 Task: Move the task Upgrade and migrate company vendor management to a cloud-based solution to the section Done in the project BellTech and filter the tasks in the project by High Priority
Action: Mouse moved to (632, 467)
Screenshot: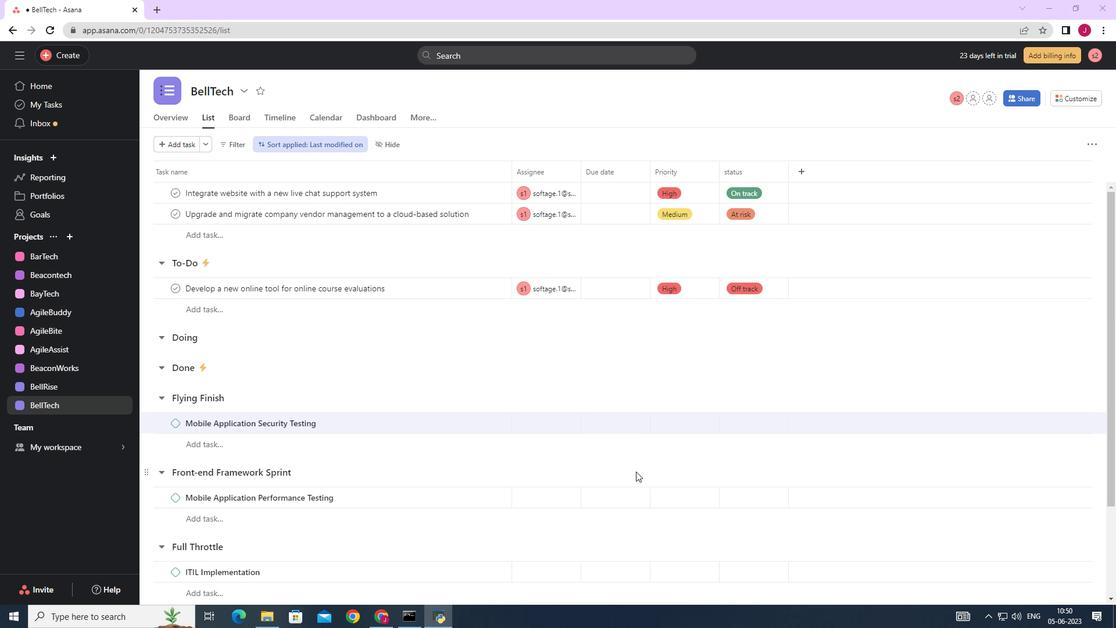 
Action: Mouse scrolled (632, 467) with delta (0, 0)
Screenshot: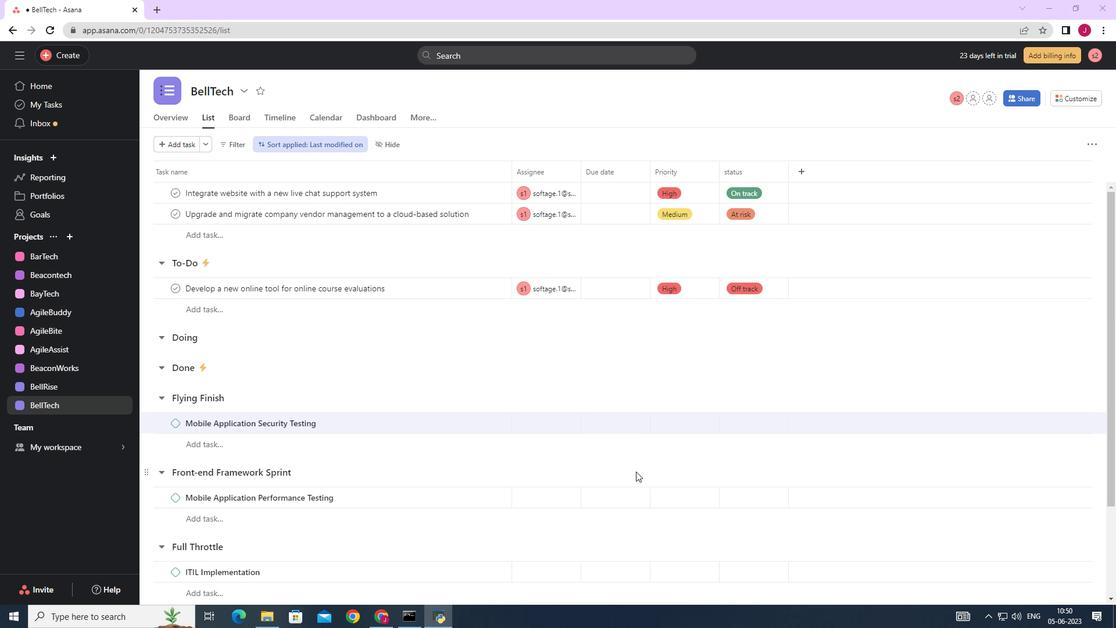 
Action: Mouse moved to (632, 464)
Screenshot: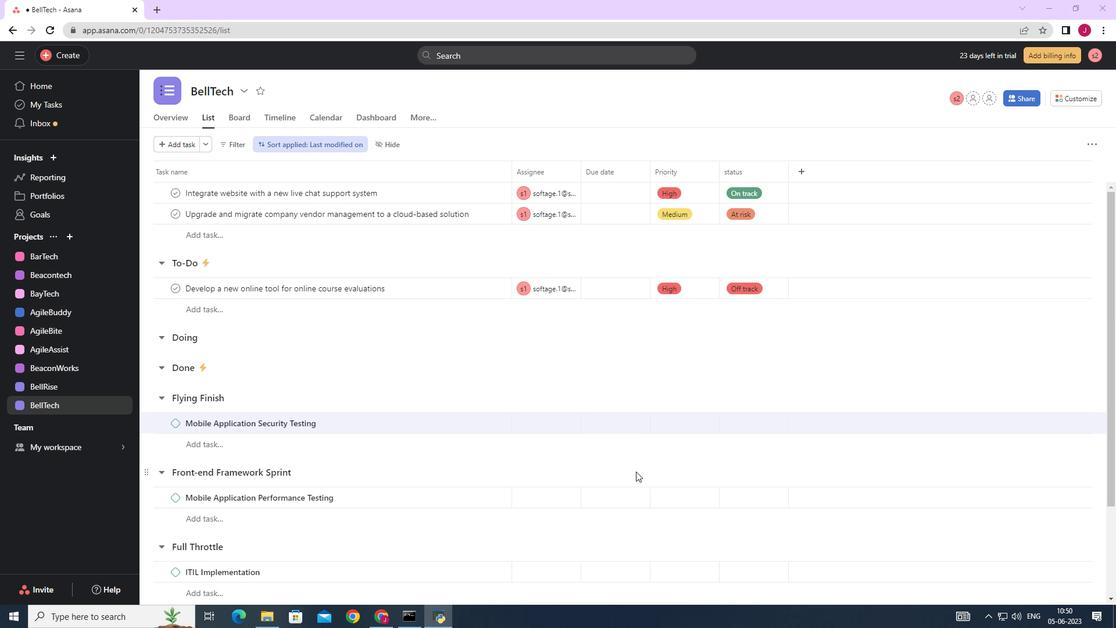 
Action: Mouse scrolled (632, 464) with delta (0, 0)
Screenshot: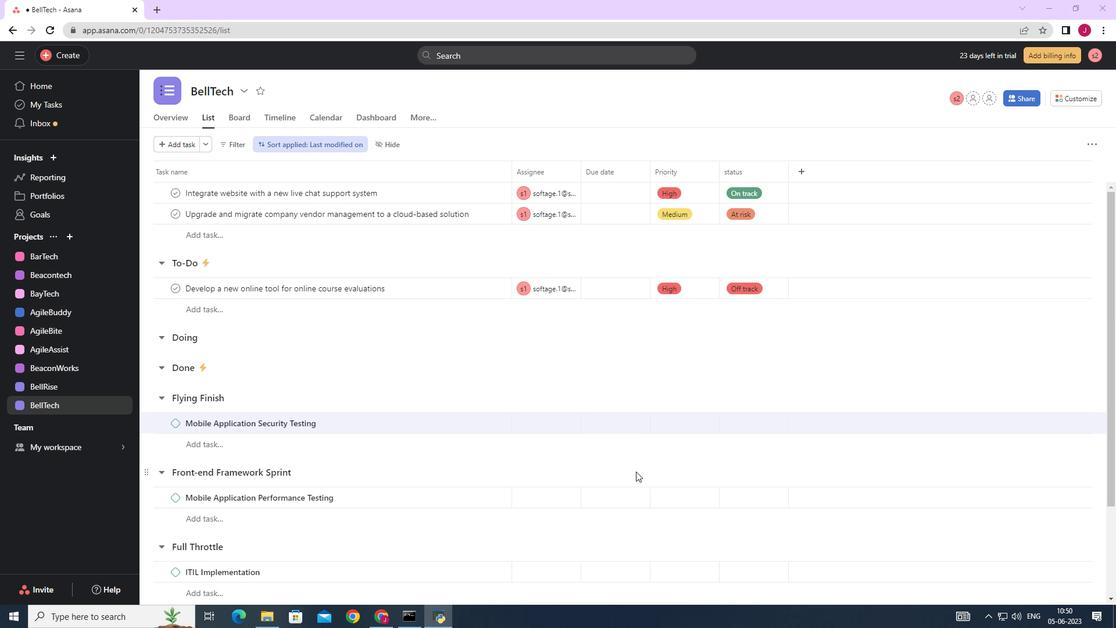 
Action: Mouse moved to (630, 461)
Screenshot: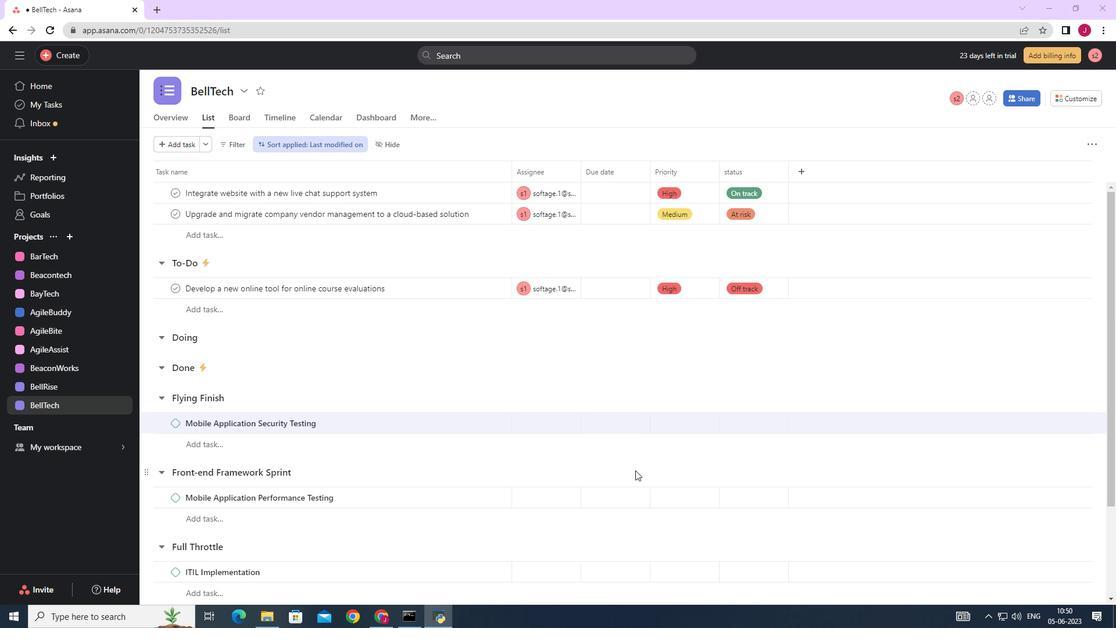 
Action: Mouse scrolled (630, 462) with delta (0, 0)
Screenshot: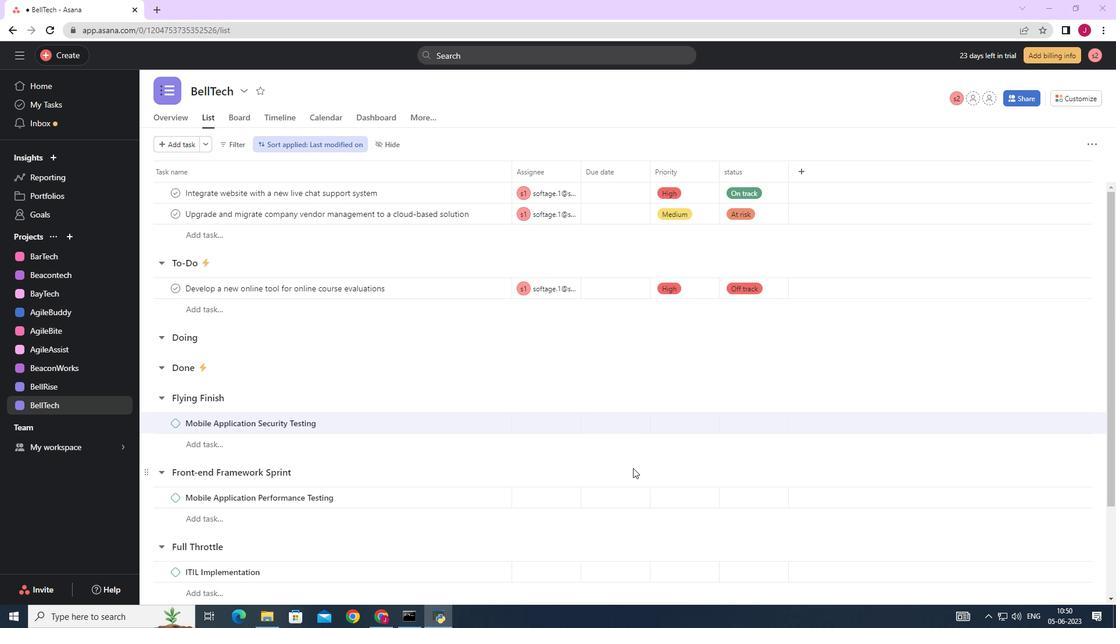 
Action: Mouse moved to (482, 215)
Screenshot: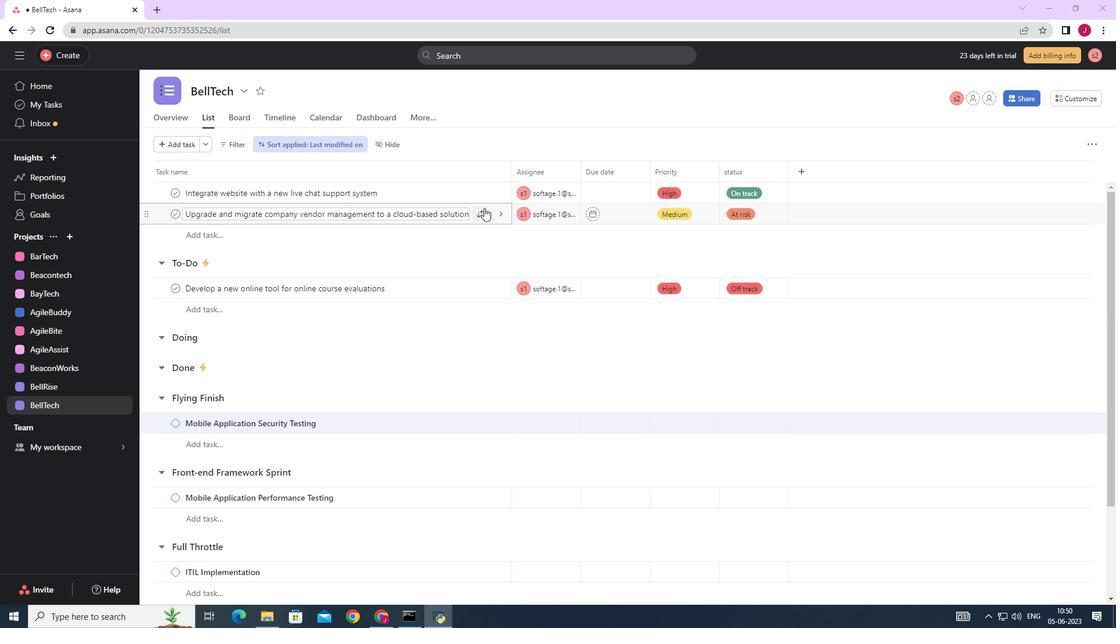 
Action: Mouse pressed left at (482, 215)
Screenshot: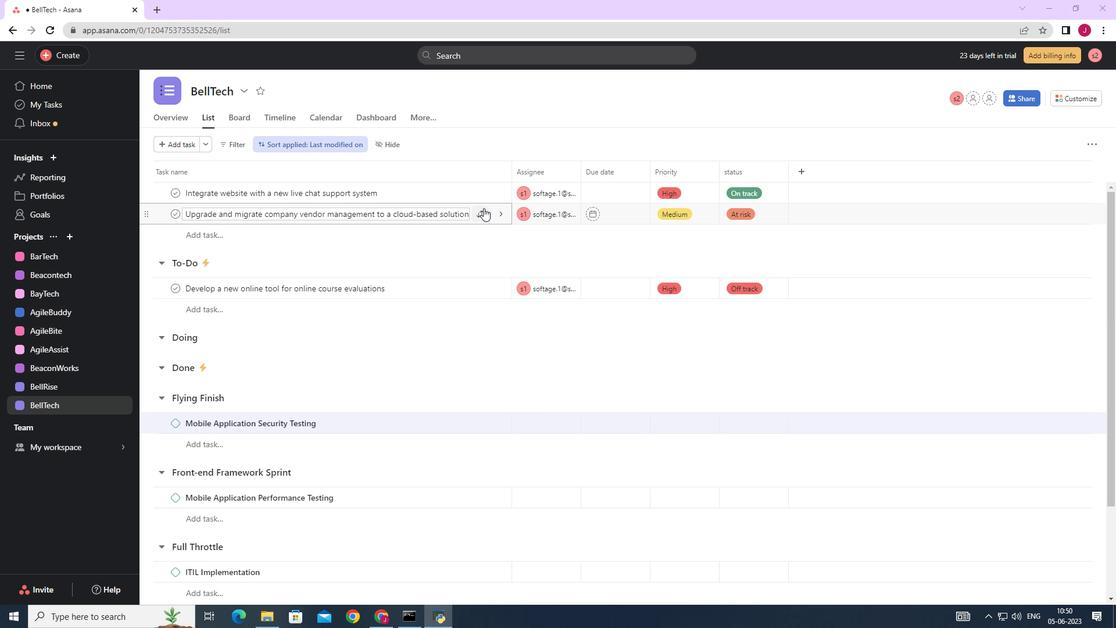 
Action: Mouse moved to (411, 315)
Screenshot: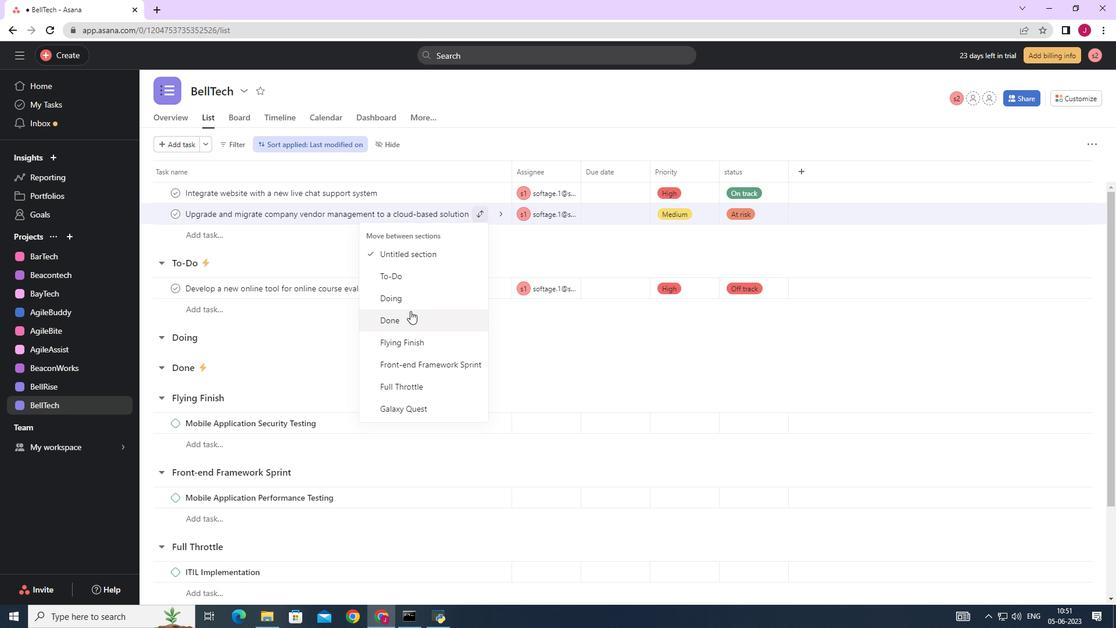 
Action: Mouse pressed left at (411, 315)
Screenshot: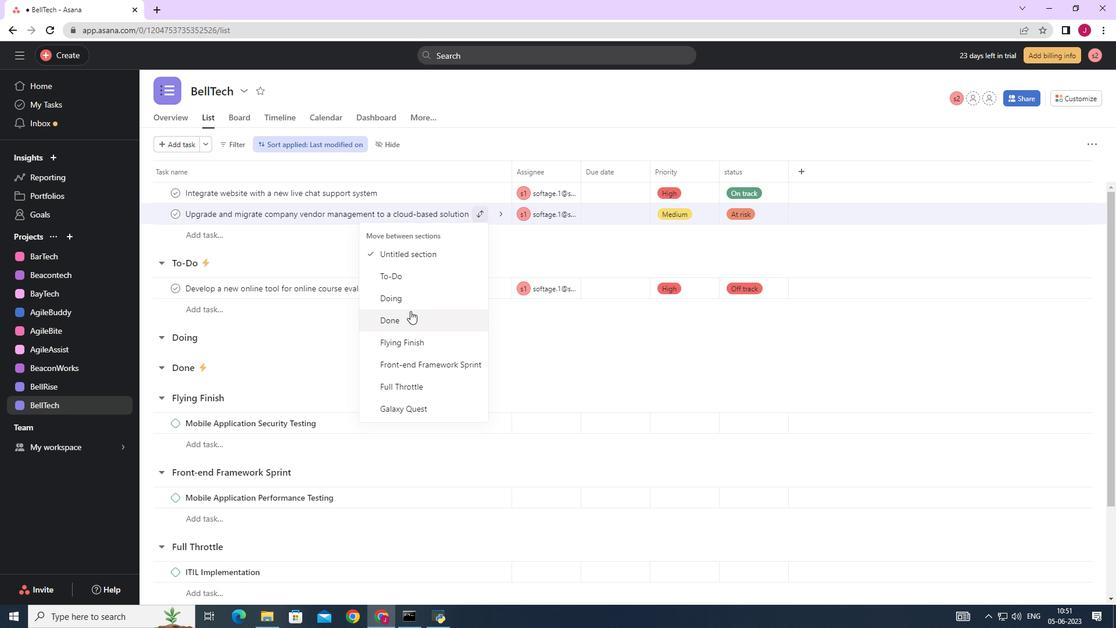 
Action: Mouse moved to (241, 145)
Screenshot: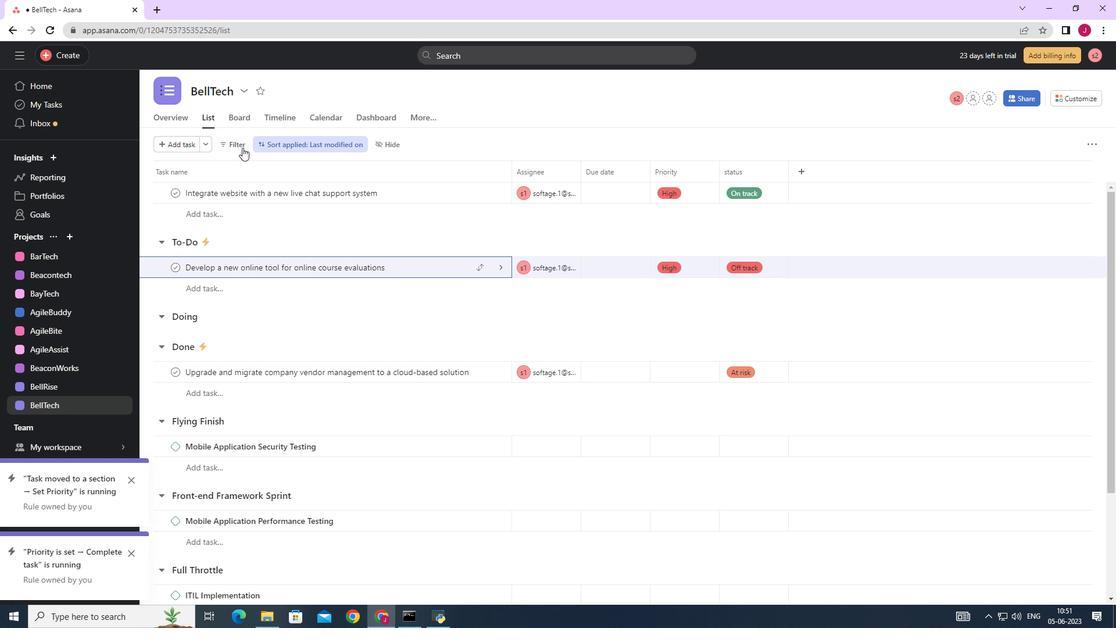 
Action: Mouse pressed left at (241, 145)
Screenshot: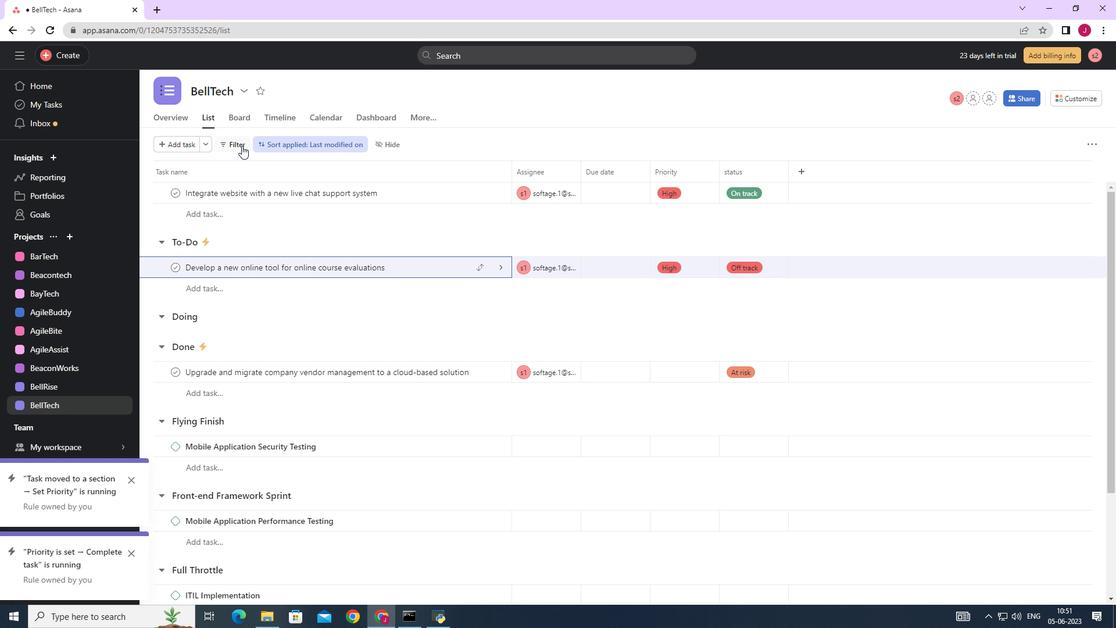 
Action: Mouse moved to (276, 236)
Screenshot: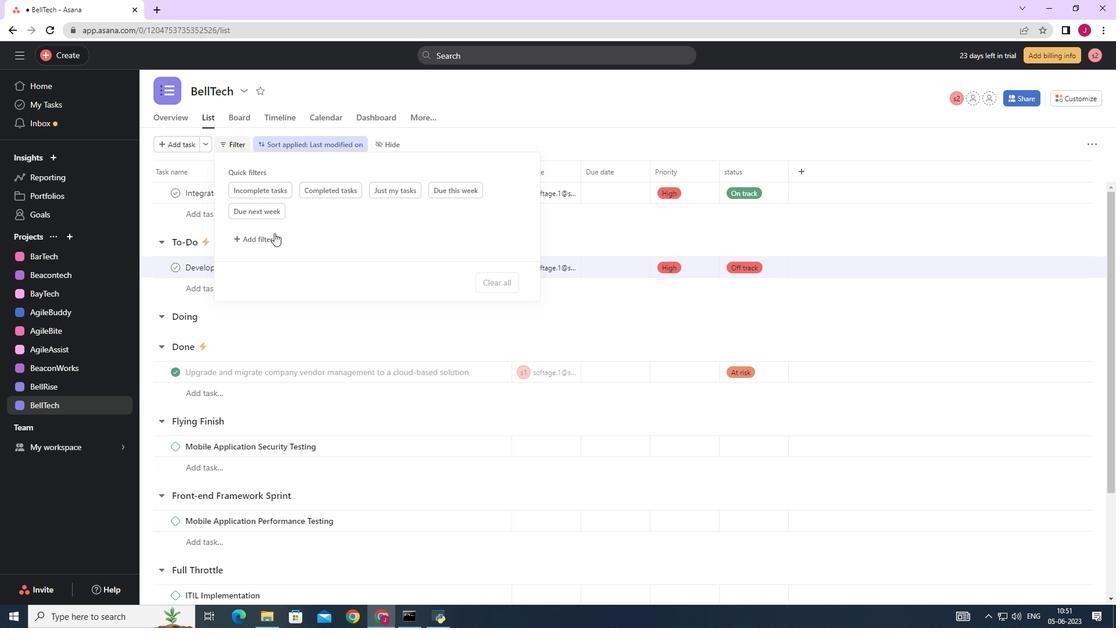 
Action: Mouse pressed left at (276, 236)
Screenshot: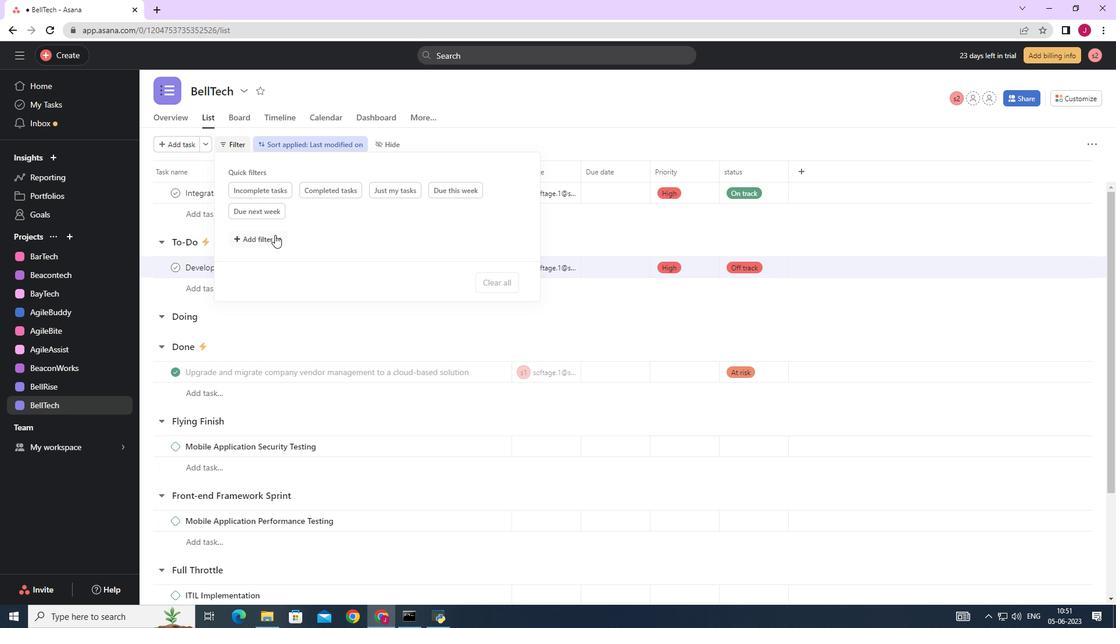 
Action: Mouse moved to (282, 438)
Screenshot: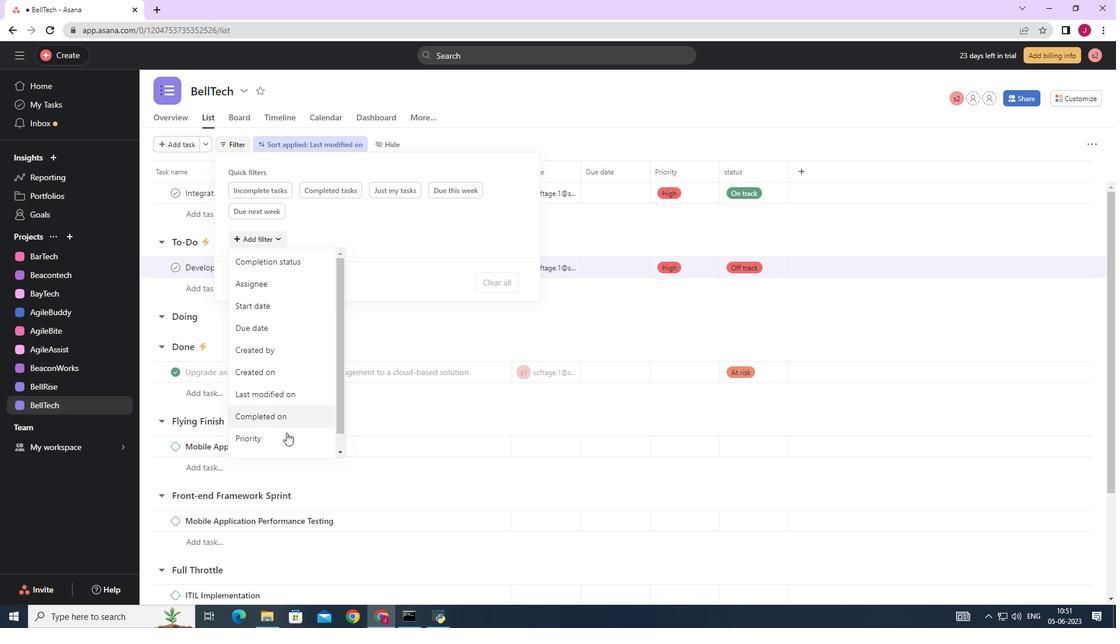 
Action: Mouse pressed left at (282, 438)
Screenshot: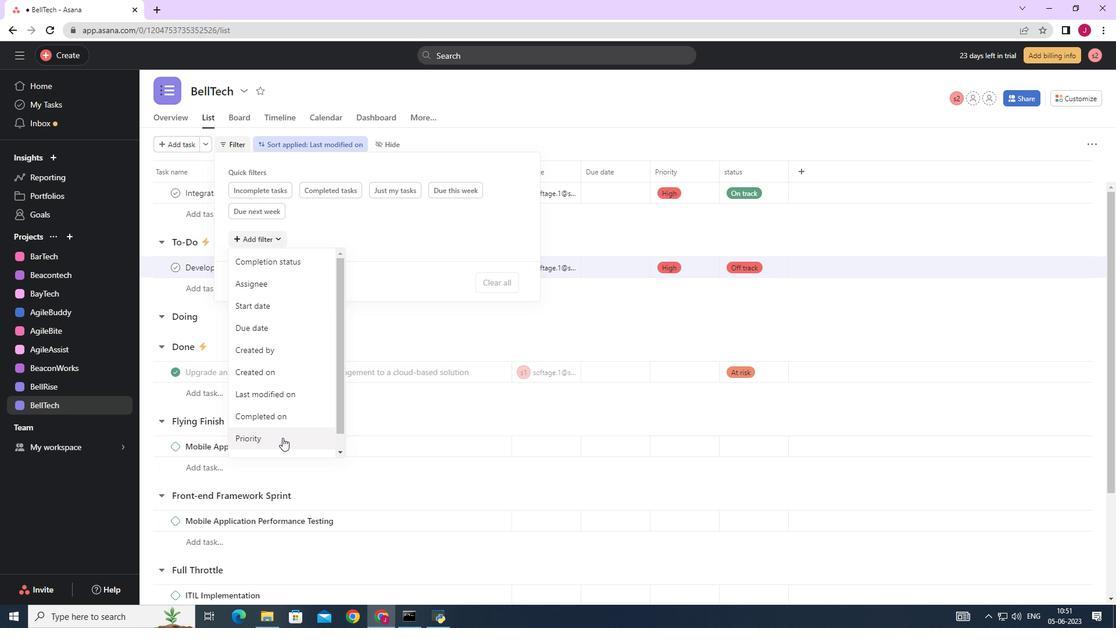 
Action: Mouse moved to (347, 250)
Screenshot: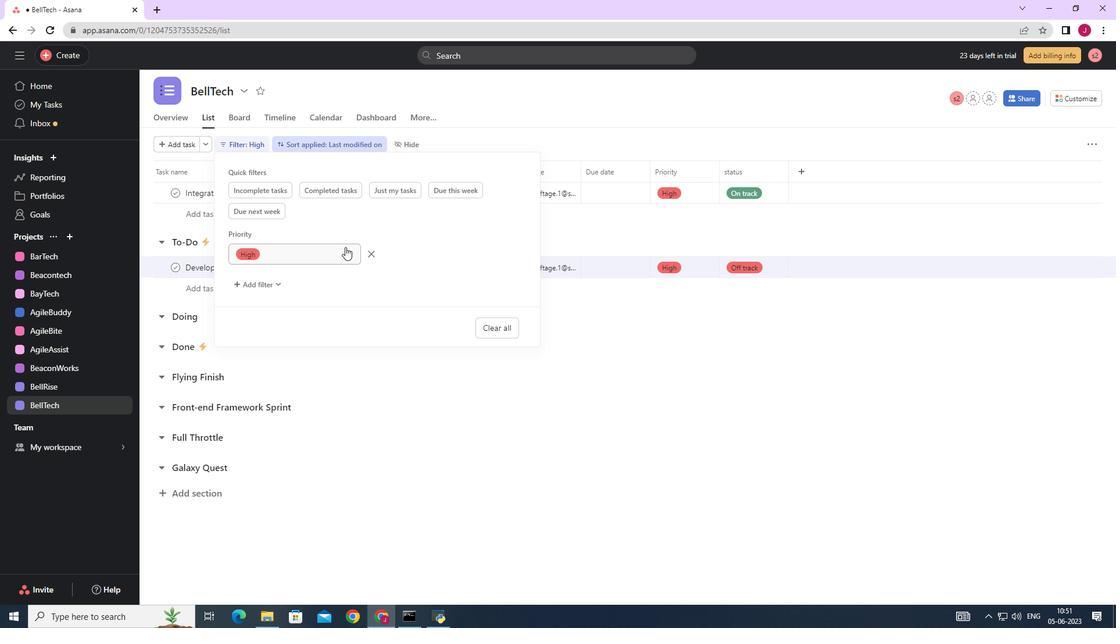 
Action: Mouse pressed left at (347, 250)
Screenshot: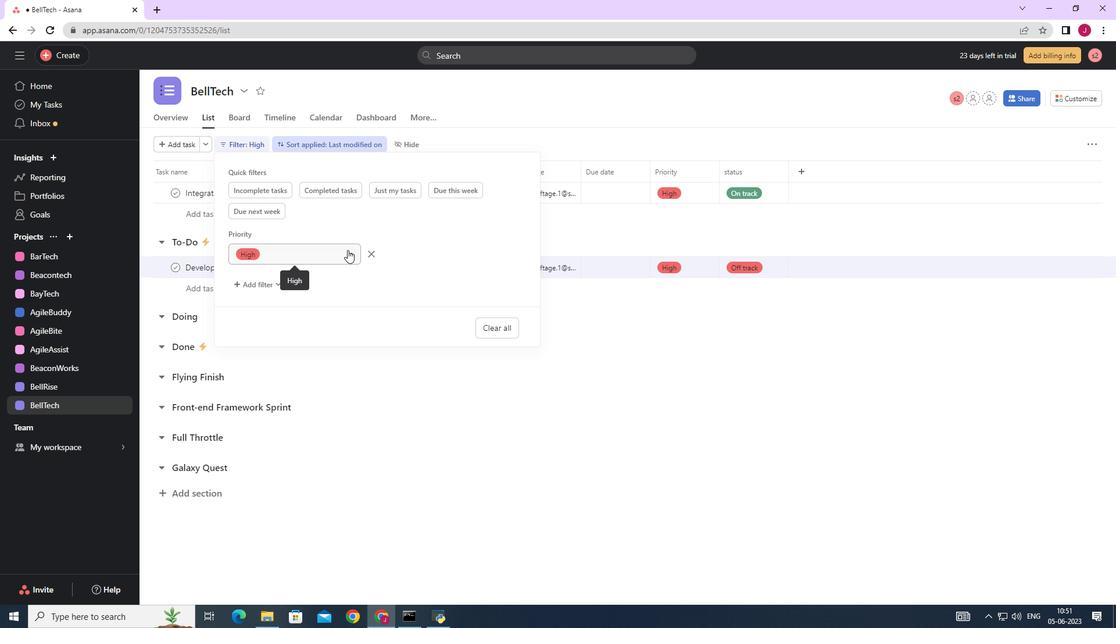 
Action: Mouse moved to (267, 273)
Screenshot: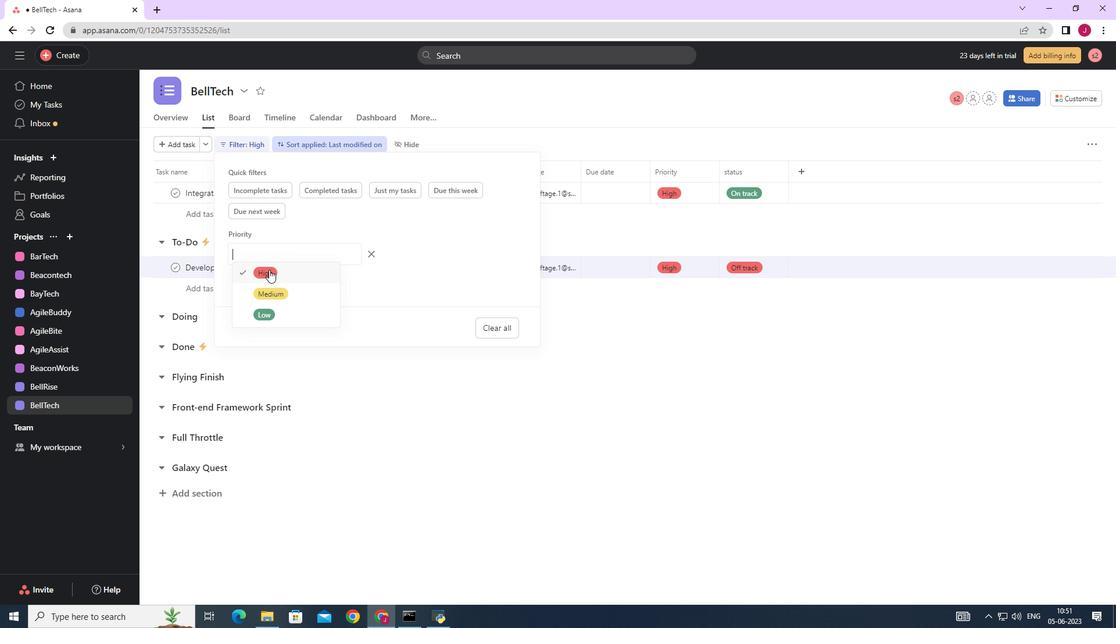 
Action: Mouse pressed left at (267, 273)
Screenshot: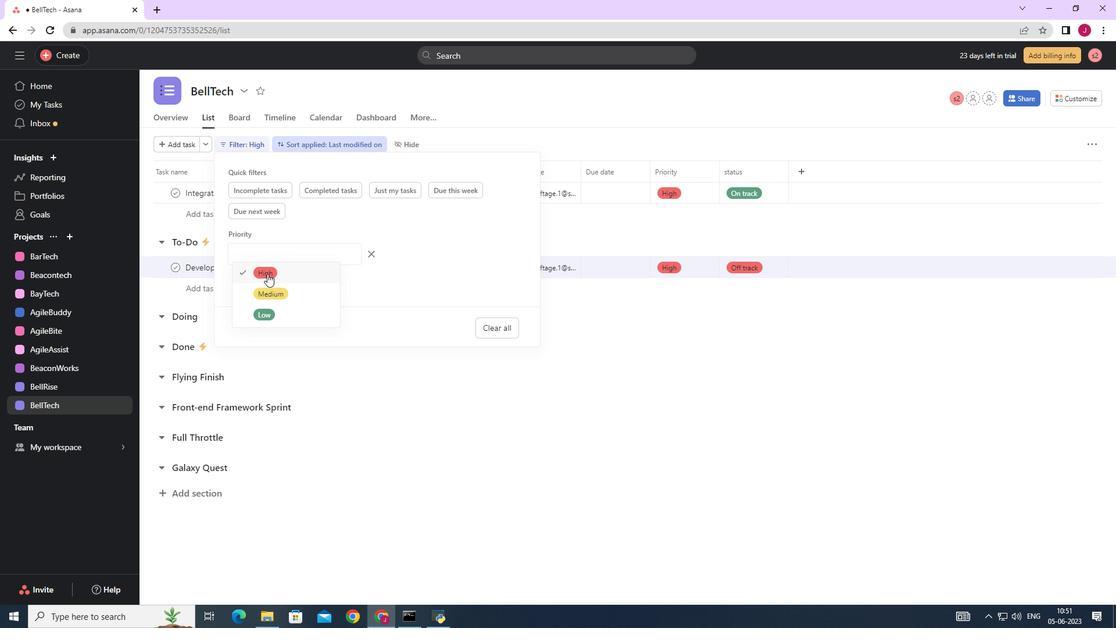
Action: Mouse moved to (814, 377)
Screenshot: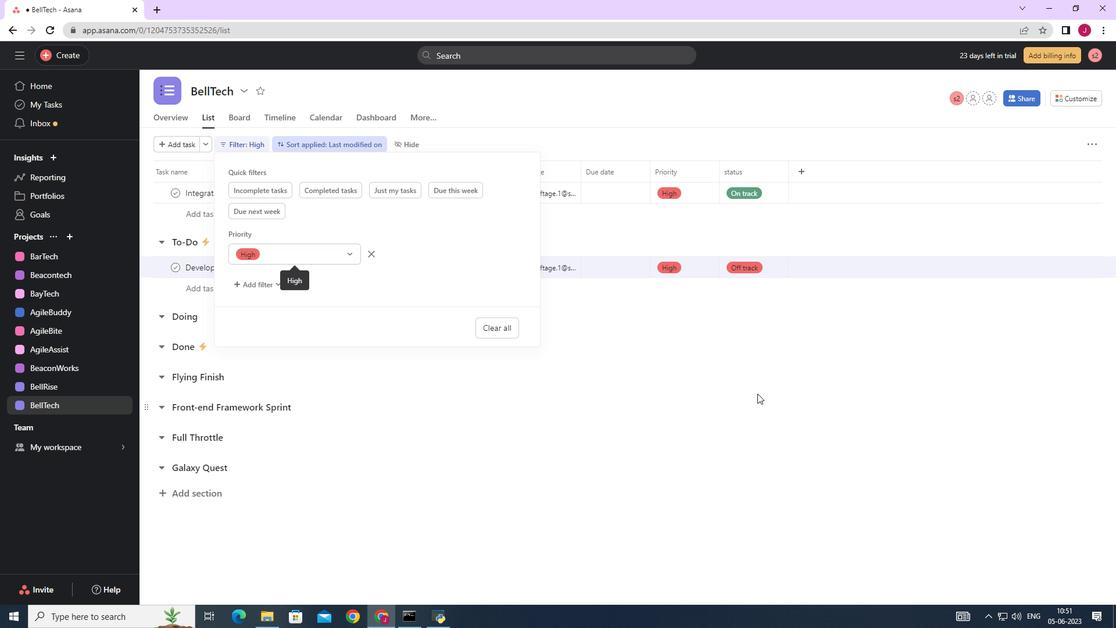 
Action: Mouse pressed left at (814, 377)
Screenshot: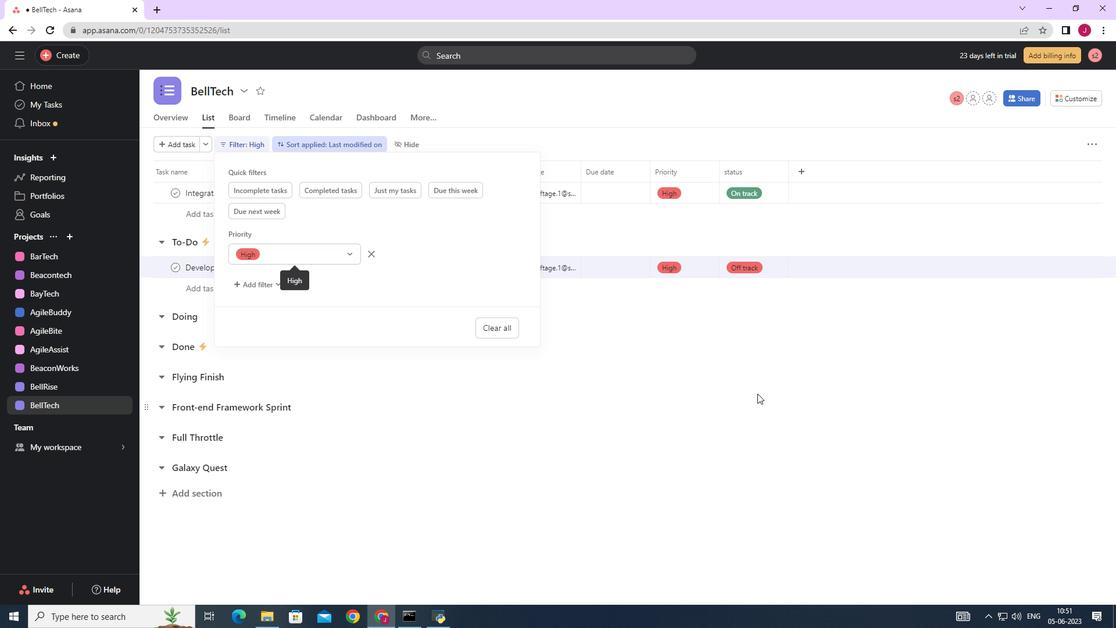 
Action: Mouse moved to (814, 375)
Screenshot: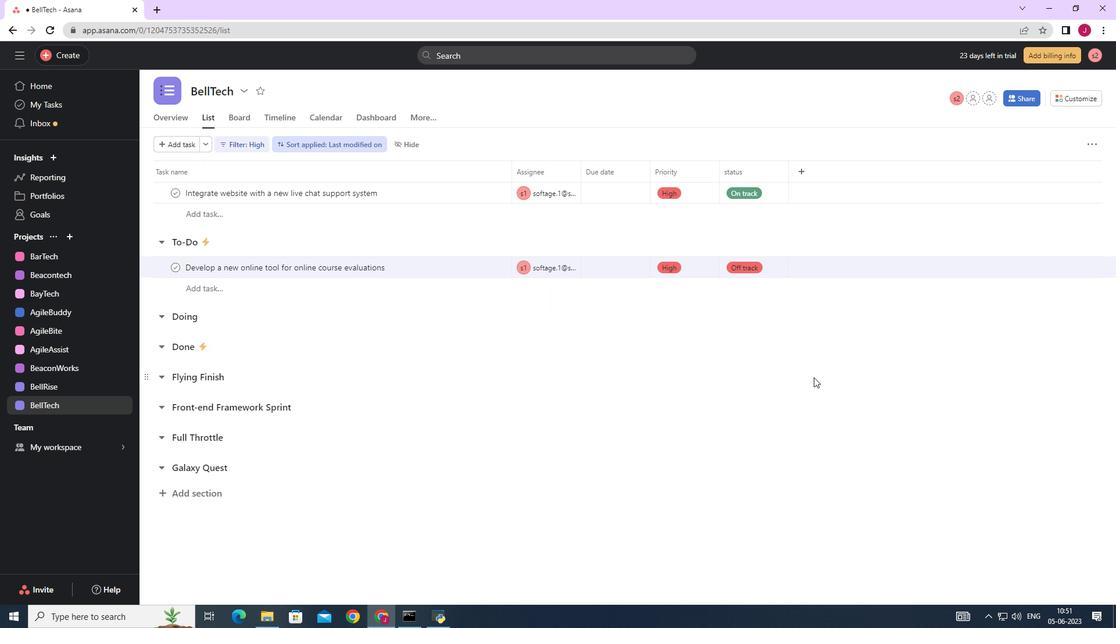 
